 Task: Locate the nearest airport to Orlando, Florida, and Miami, Florida.
Action: Mouse moved to (142, 84)
Screenshot: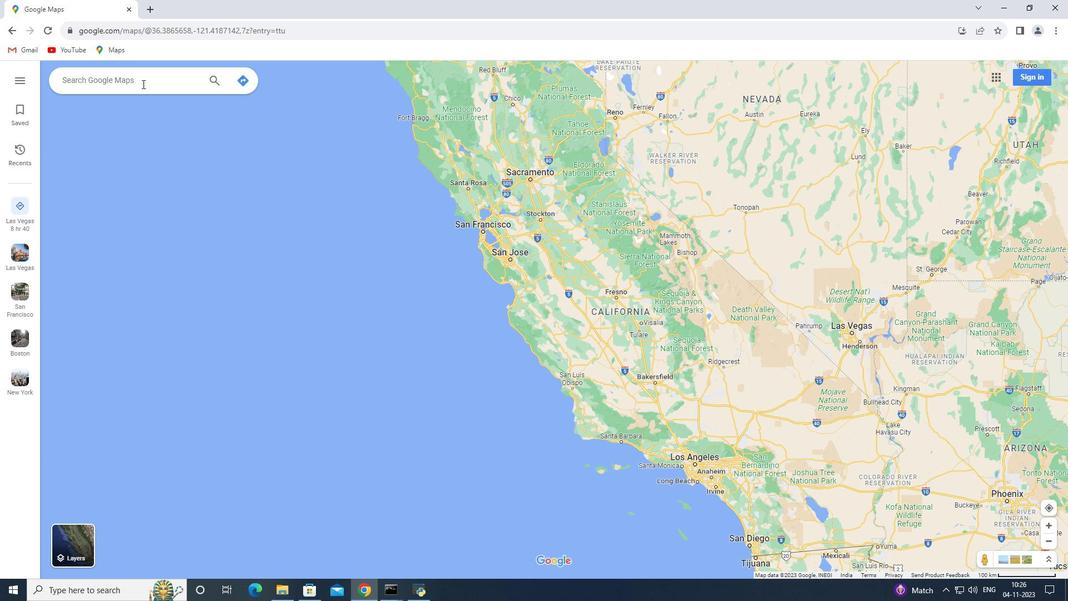 
Action: Mouse pressed left at (142, 84)
Screenshot: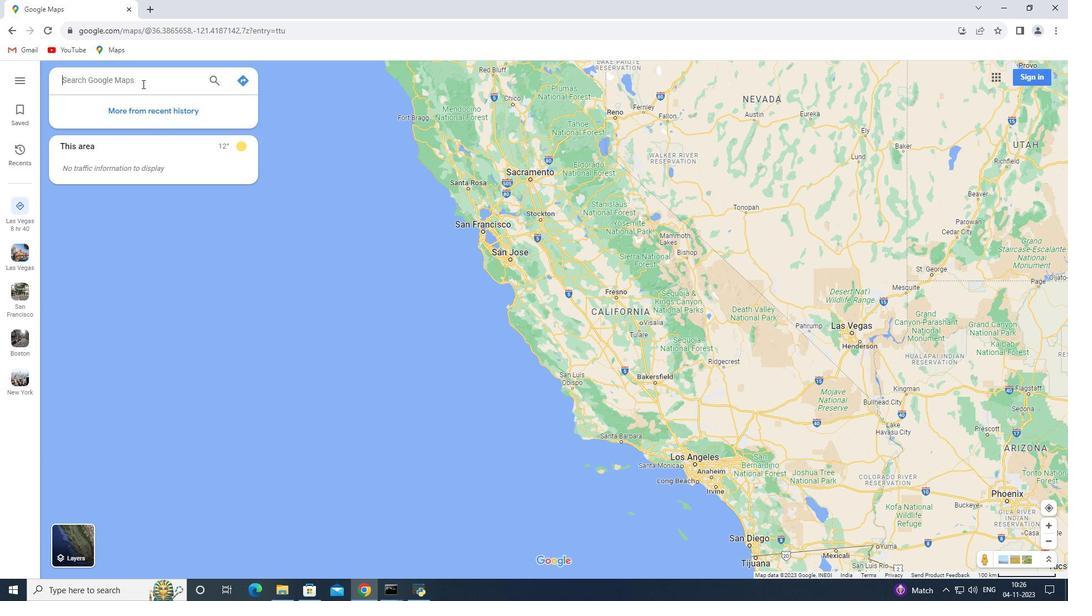 
Action: Key pressed <Key.shift_r><Key.shift_r><Key.shift_r><Key.shift_r><Key.shift_r><Key.shift_r>Orlando,<Key.space><Key.shift_r><Key.shift_r><Key.shift_r><Key.shift_r>Florida<Key.enter>
Screenshot: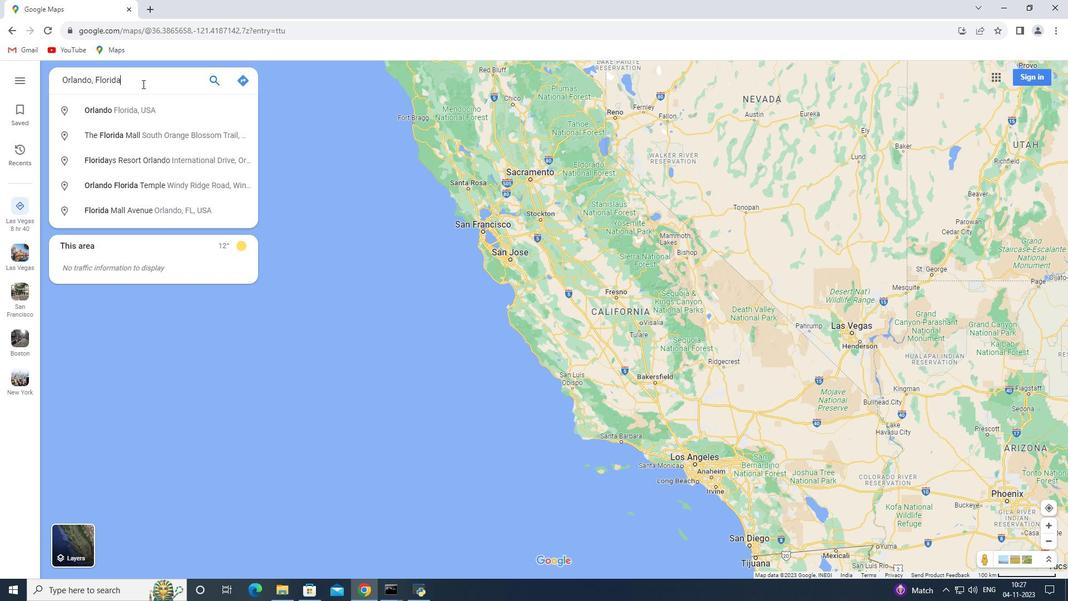 
Action: Mouse moved to (153, 269)
Screenshot: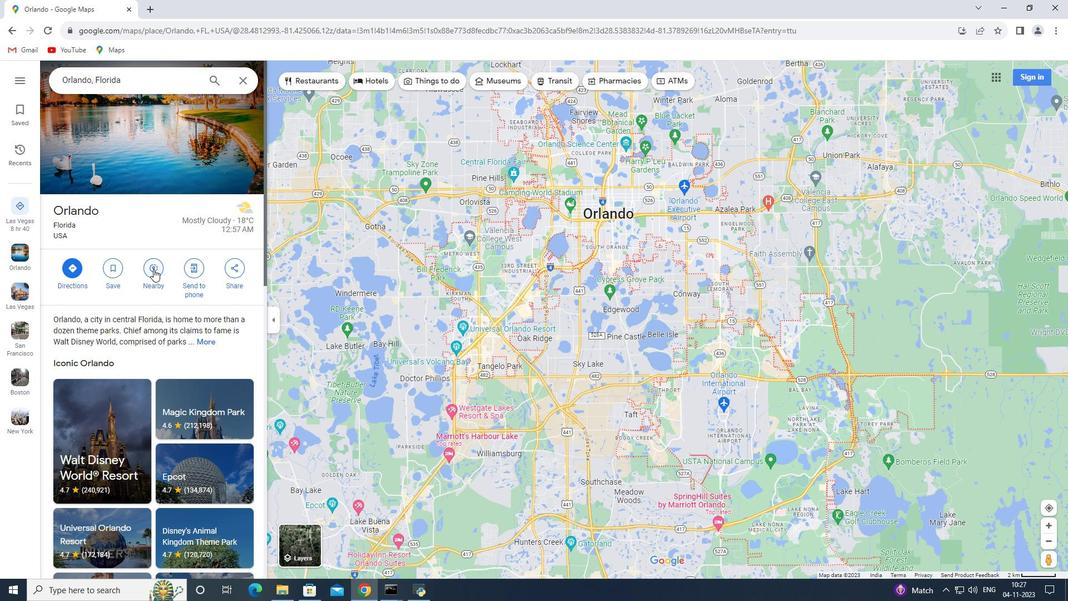 
Action: Mouse pressed left at (153, 269)
Screenshot: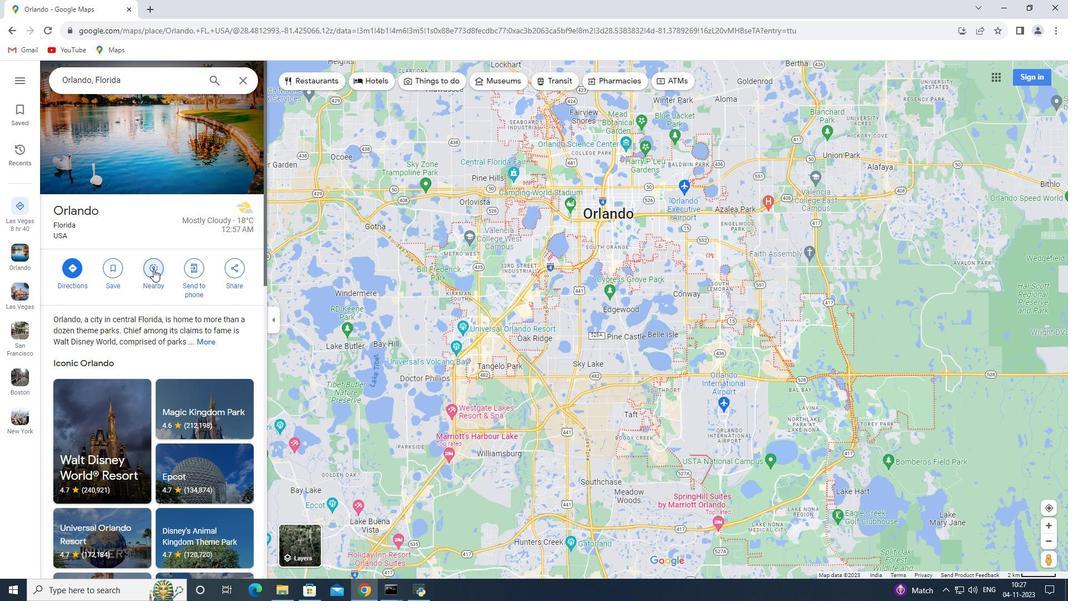 
Action: Key pressed airport<Key.enter>
Screenshot: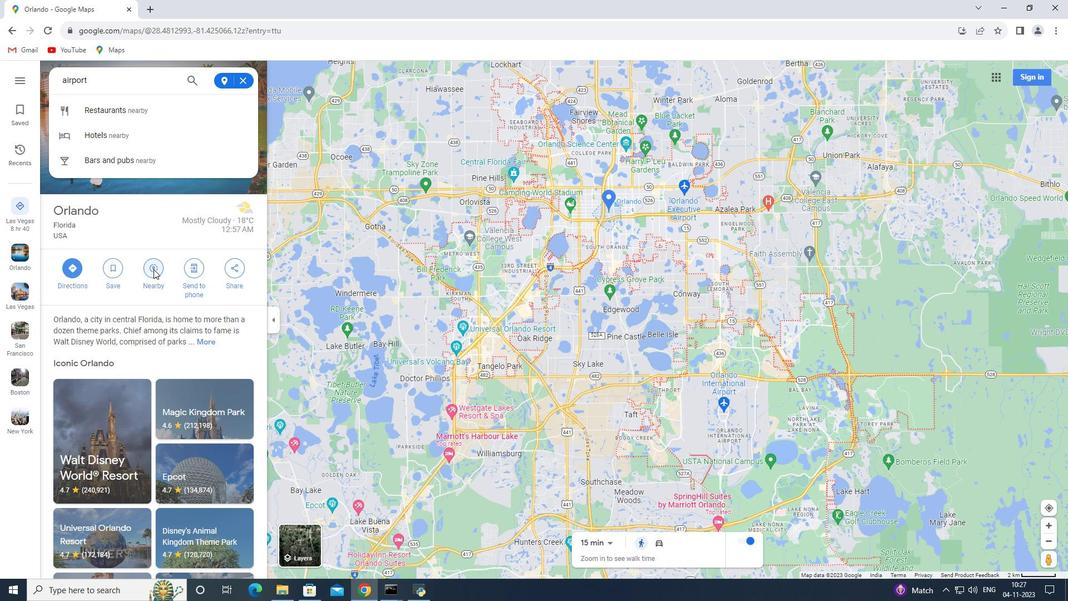 
Action: Mouse moved to (245, 83)
Screenshot: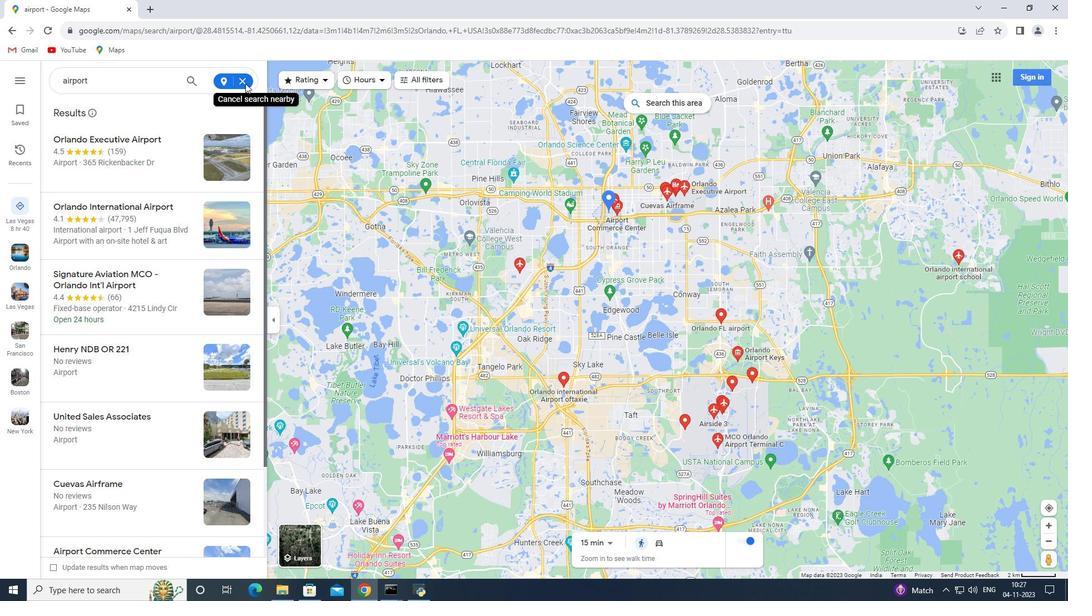 
Action: Mouse pressed left at (245, 83)
Screenshot: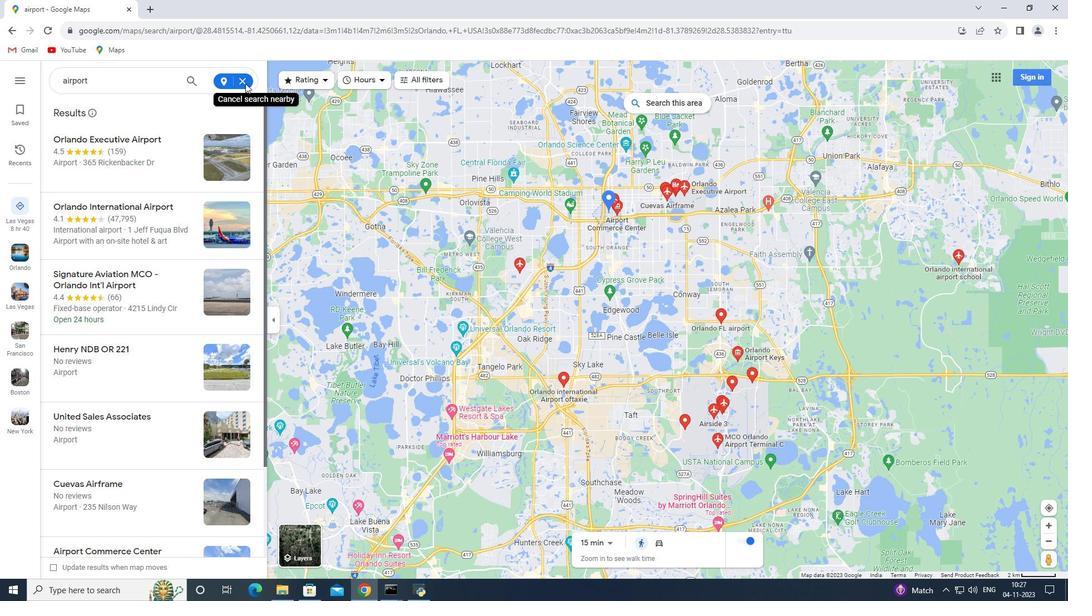 
Action: Mouse moved to (244, 76)
Screenshot: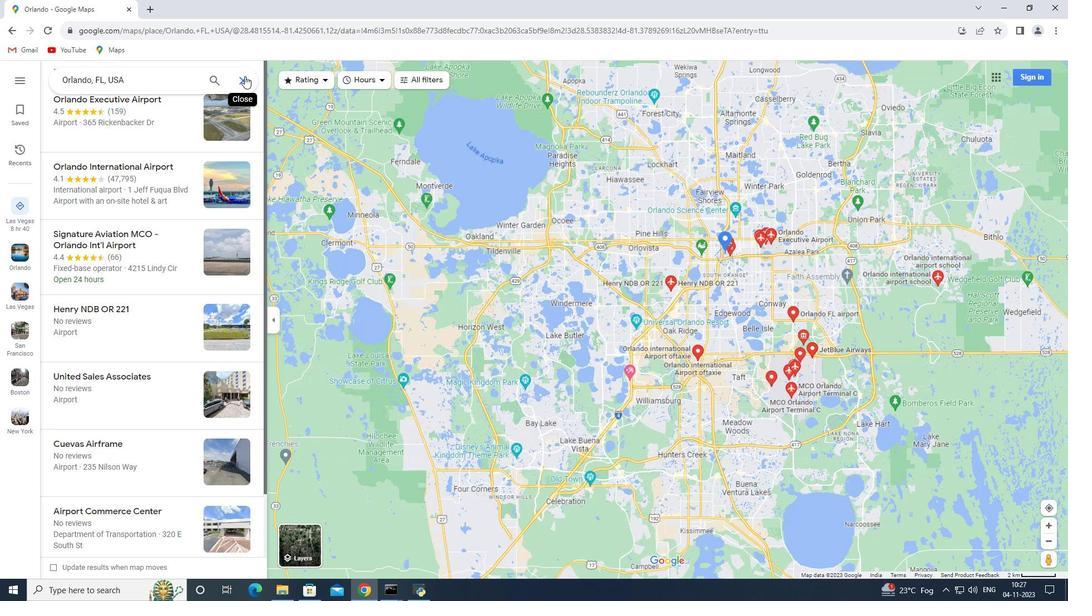 
Action: Mouse pressed left at (244, 76)
Screenshot: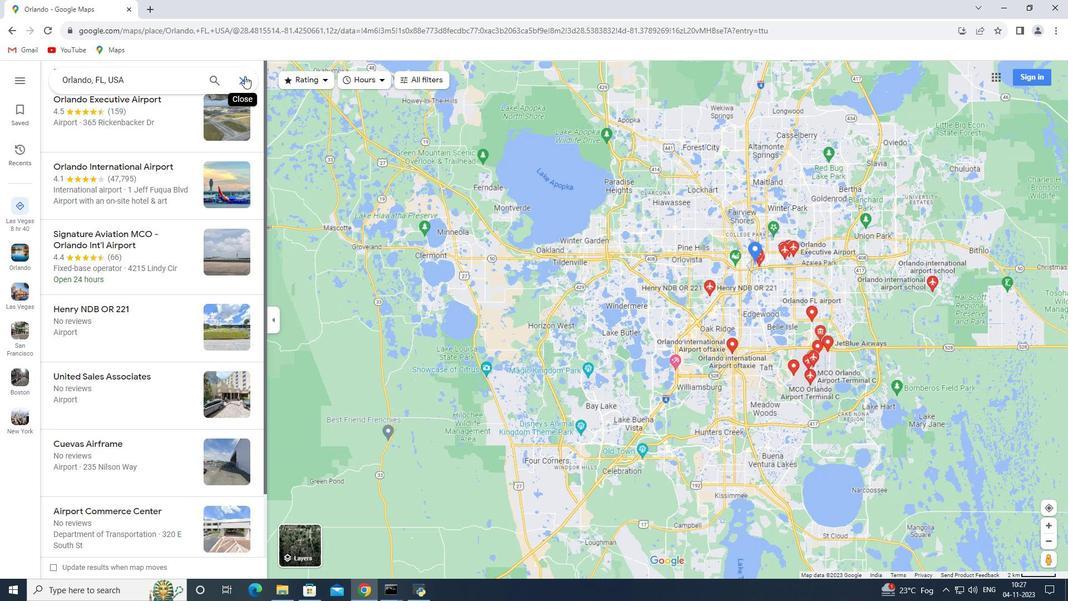 
Action: Mouse moved to (139, 72)
Screenshot: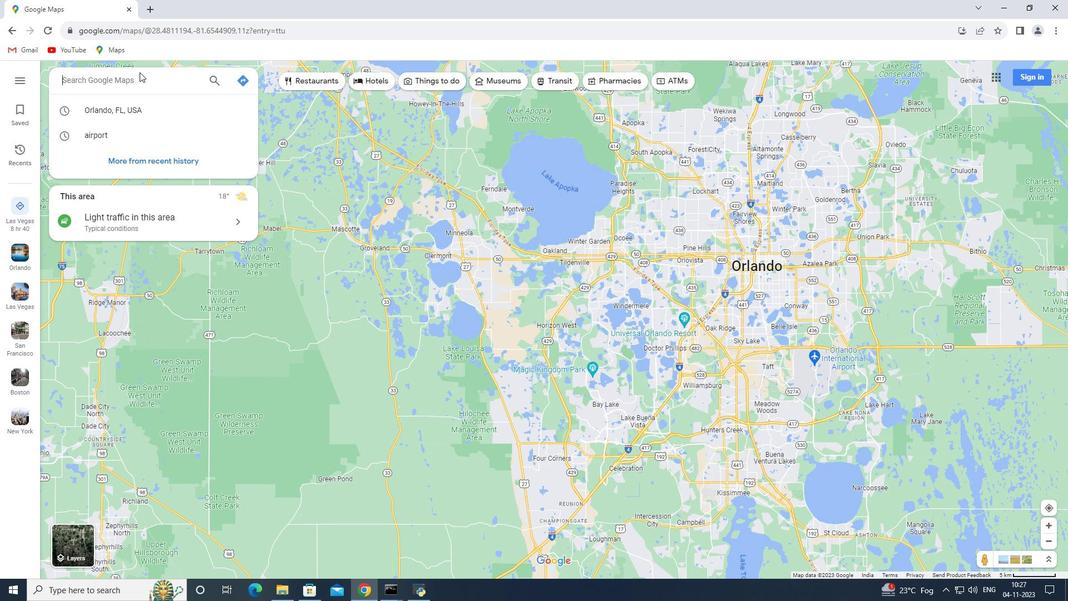 
Action: Key pressed <Key.shift_r>Mimi<Key.backspace><Key.backspace>ami,<Key.space><Key.shift><Key.shift><Key.shift><Key.shift>Florida<Key.enter>
Screenshot: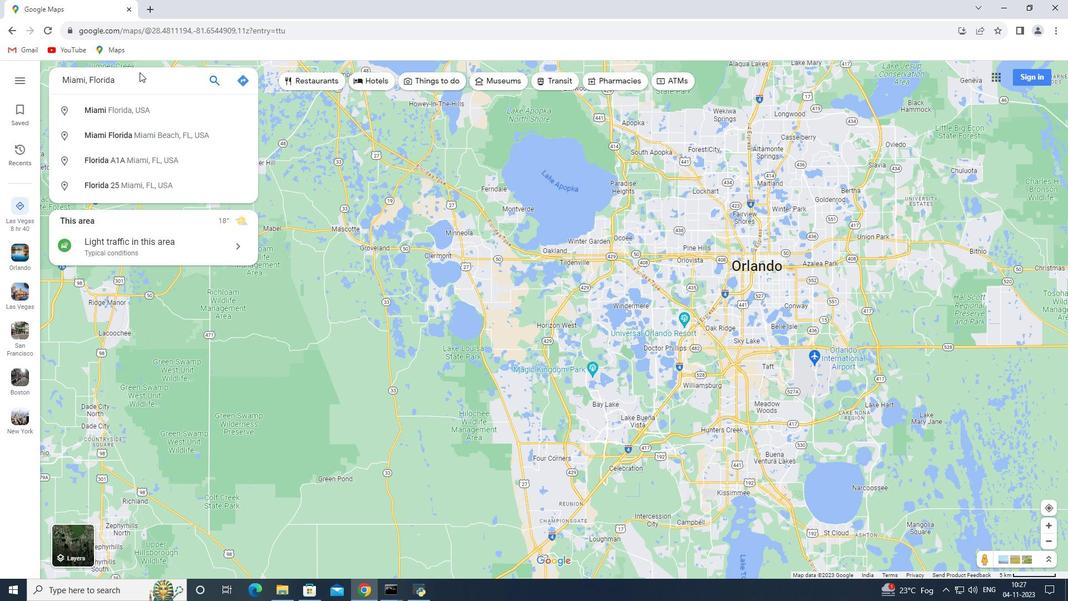 
Action: Mouse moved to (152, 276)
Screenshot: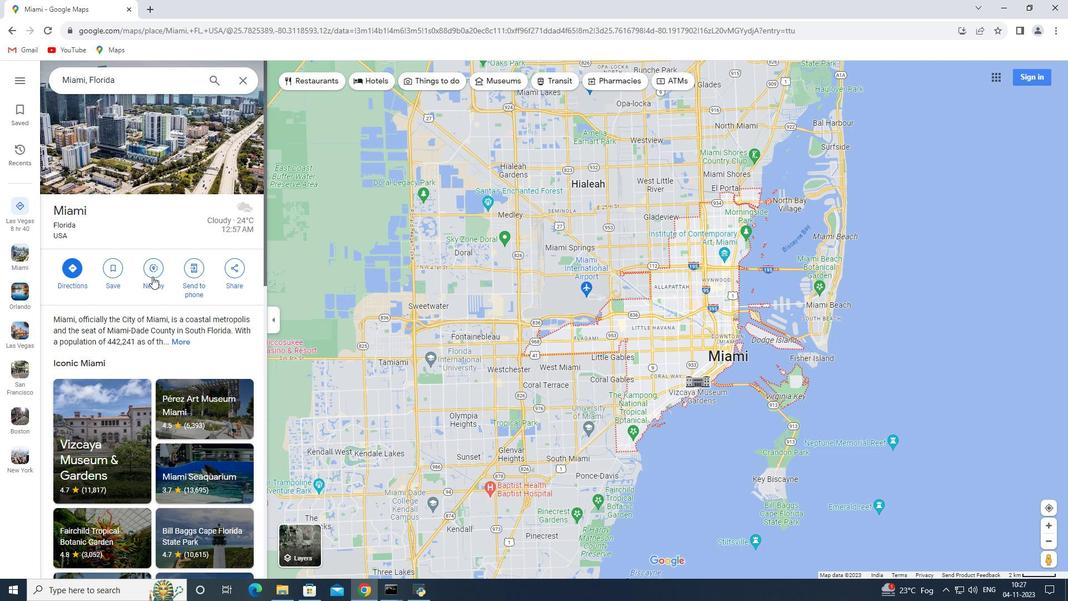 
Action: Mouse pressed left at (152, 276)
Screenshot: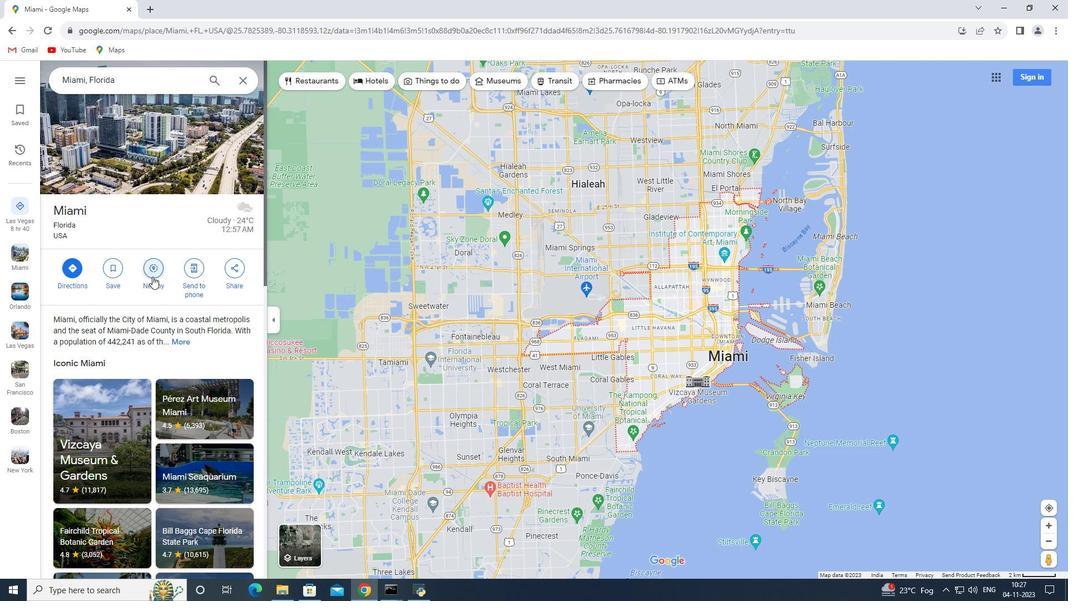 
Action: Key pressed airport<Key.enter>
Screenshot: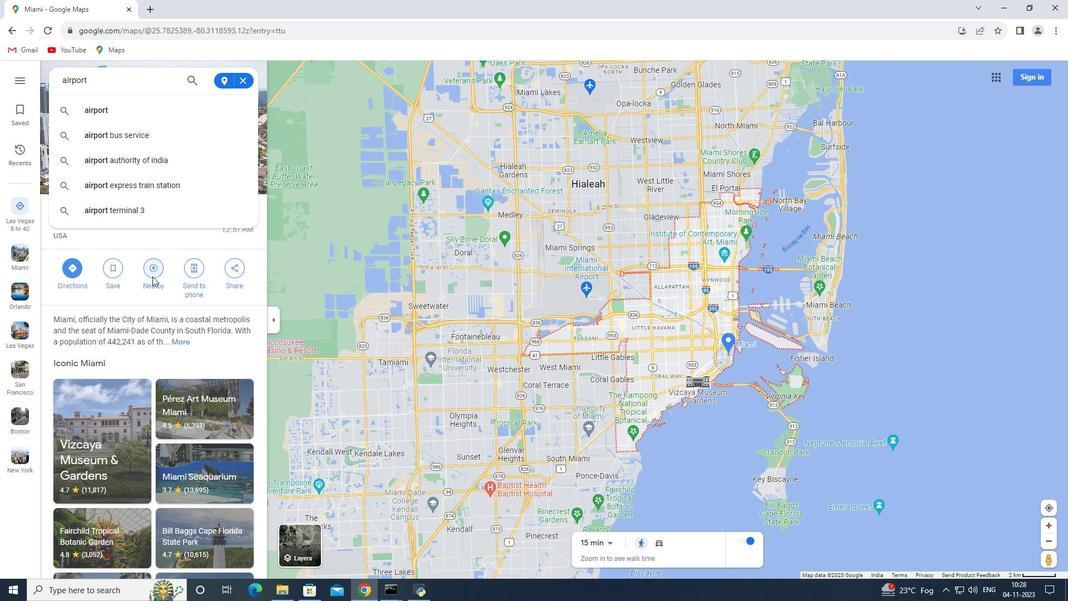 
